 Task: Look for products in the category "Candles & Air Fresheners" from Kate's Magik only.
Action: Mouse moved to (667, 232)
Screenshot: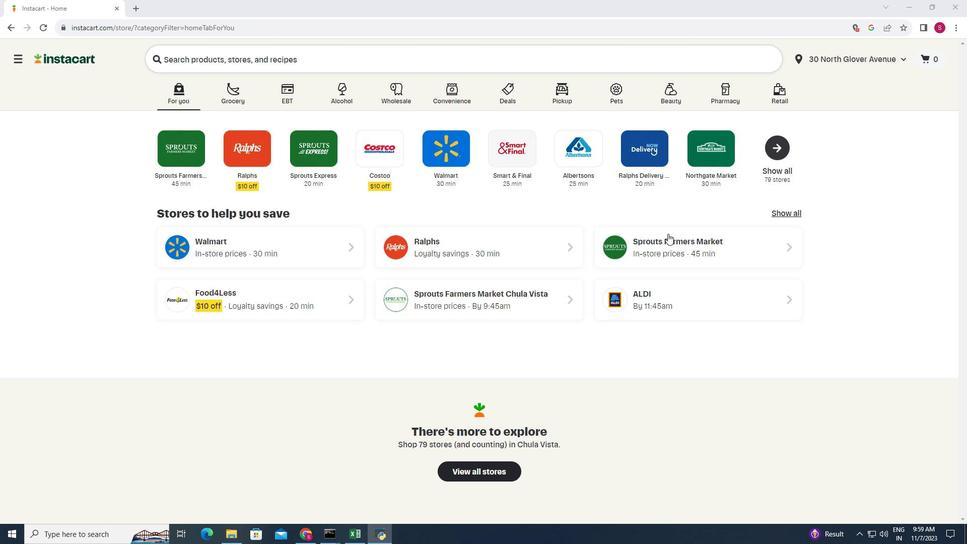 
Action: Mouse pressed left at (667, 232)
Screenshot: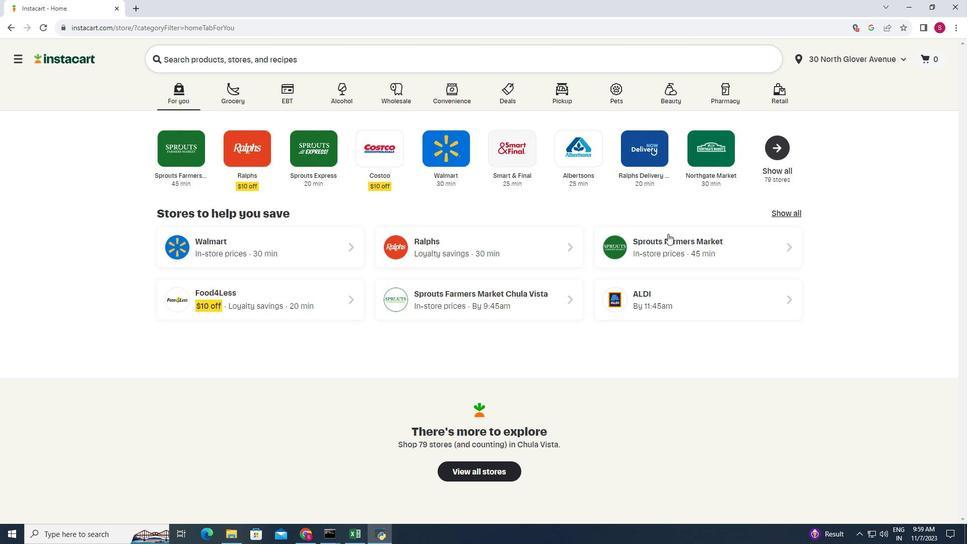 
Action: Mouse moved to (62, 380)
Screenshot: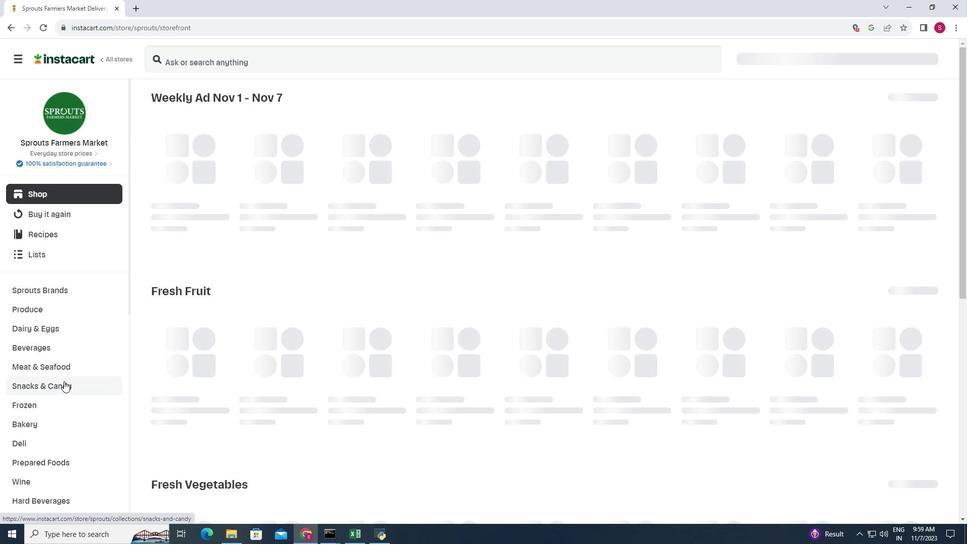 
Action: Mouse scrolled (62, 379) with delta (0, 0)
Screenshot: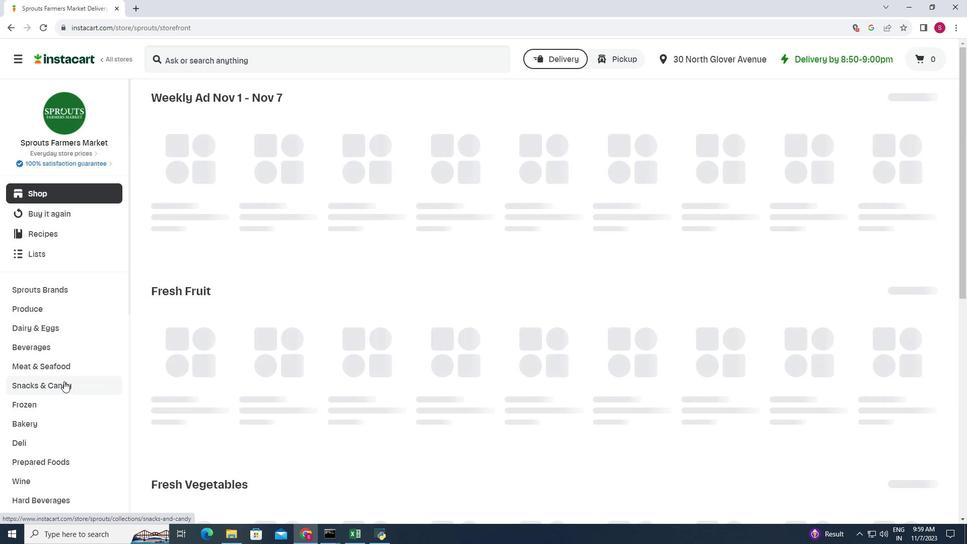 
Action: Mouse scrolled (62, 379) with delta (0, 0)
Screenshot: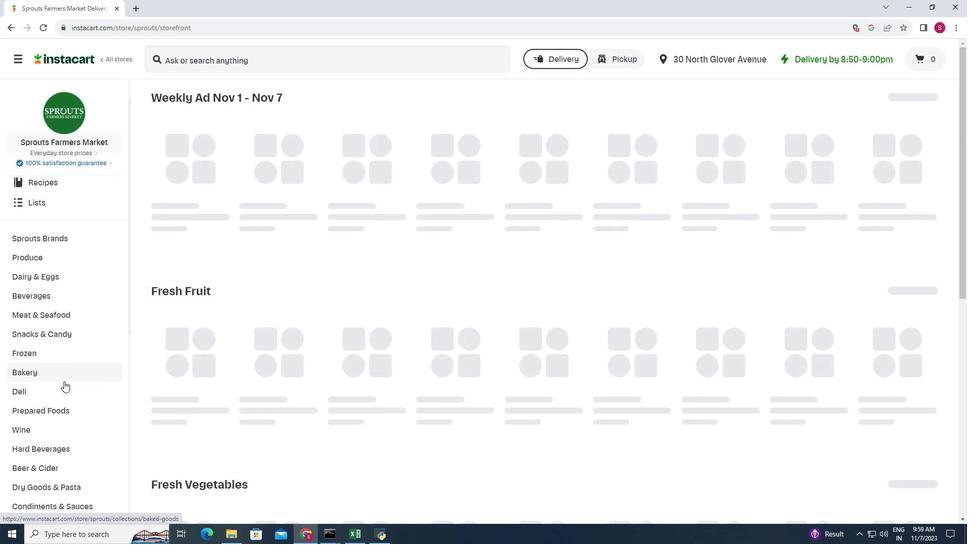 
Action: Mouse scrolled (62, 379) with delta (0, 0)
Screenshot: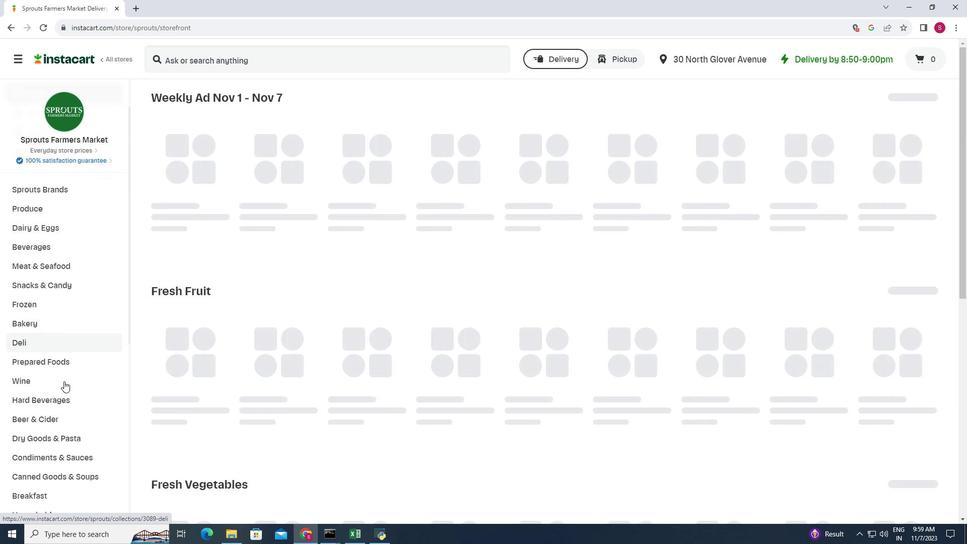 
Action: Mouse scrolled (62, 379) with delta (0, 0)
Screenshot: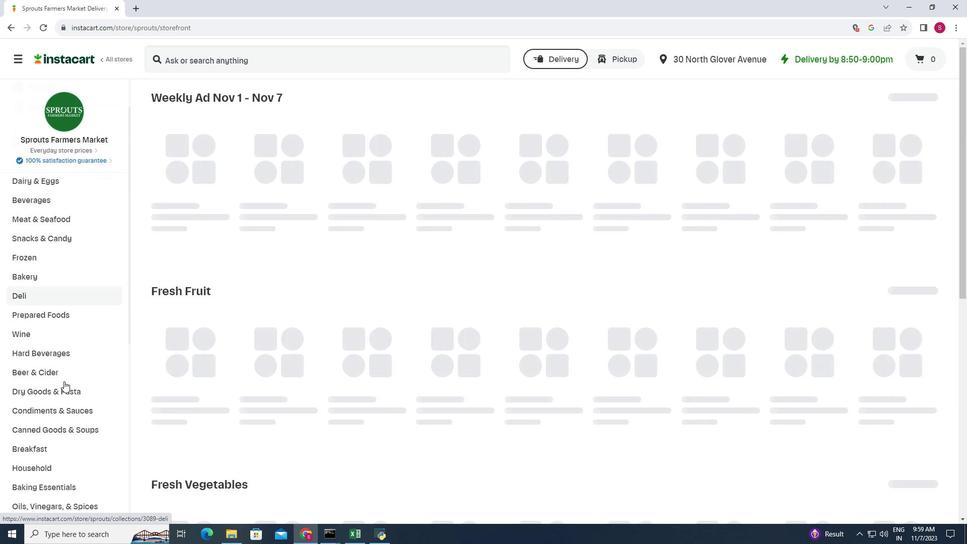 
Action: Mouse moved to (60, 413)
Screenshot: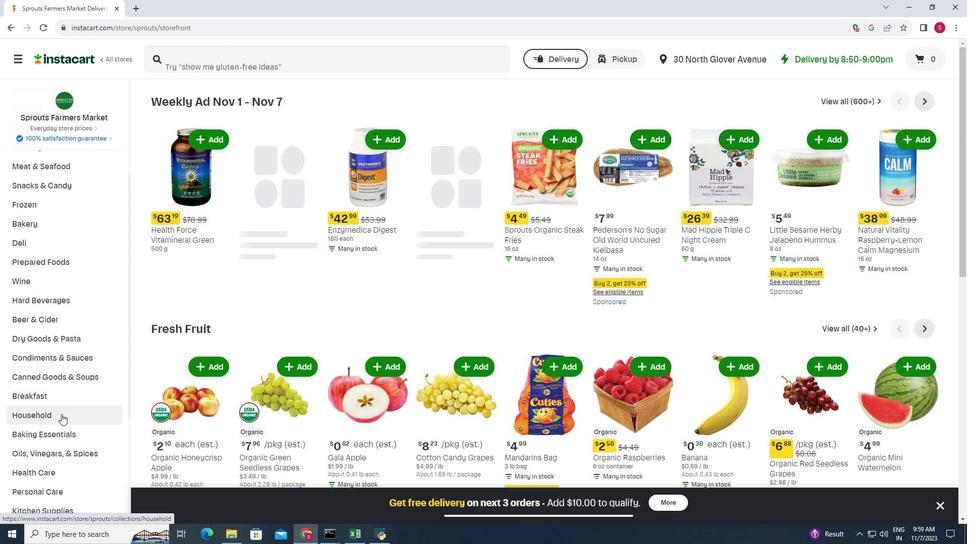 
Action: Mouse pressed left at (60, 413)
Screenshot: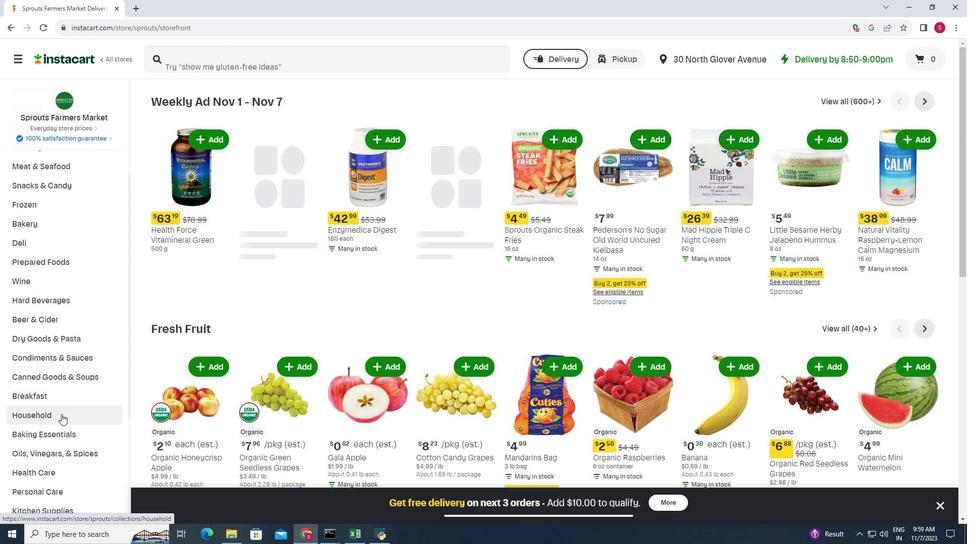 
Action: Mouse moved to (534, 120)
Screenshot: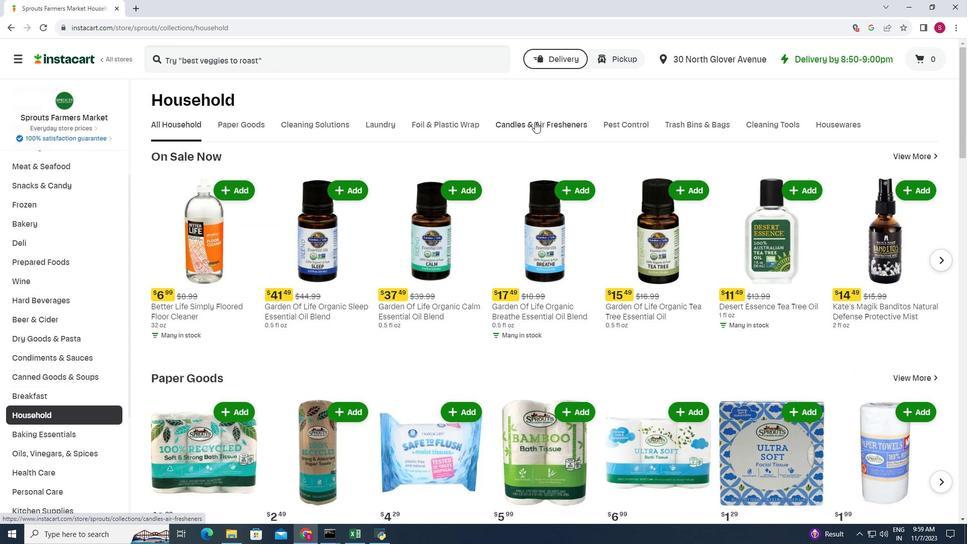 
Action: Mouse pressed left at (534, 120)
Screenshot: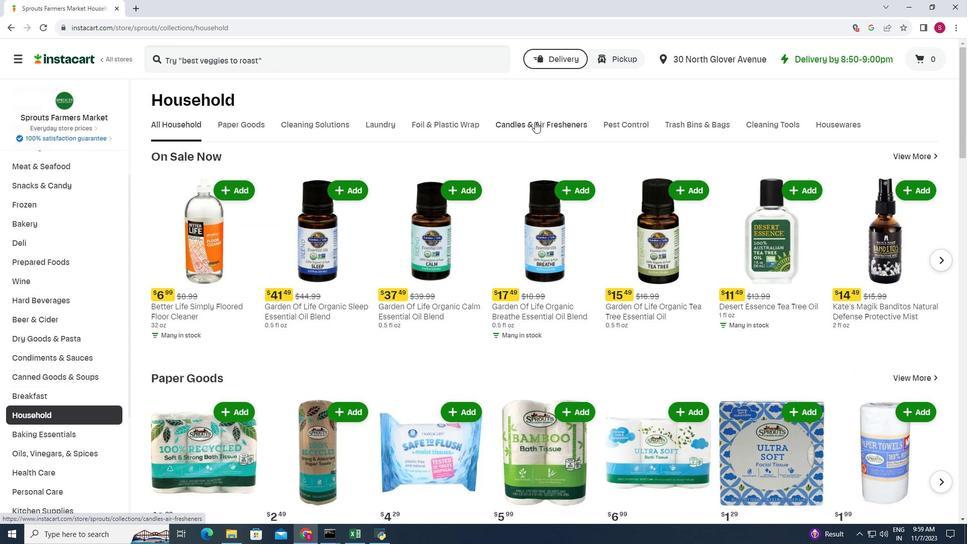 
Action: Mouse moved to (426, 238)
Screenshot: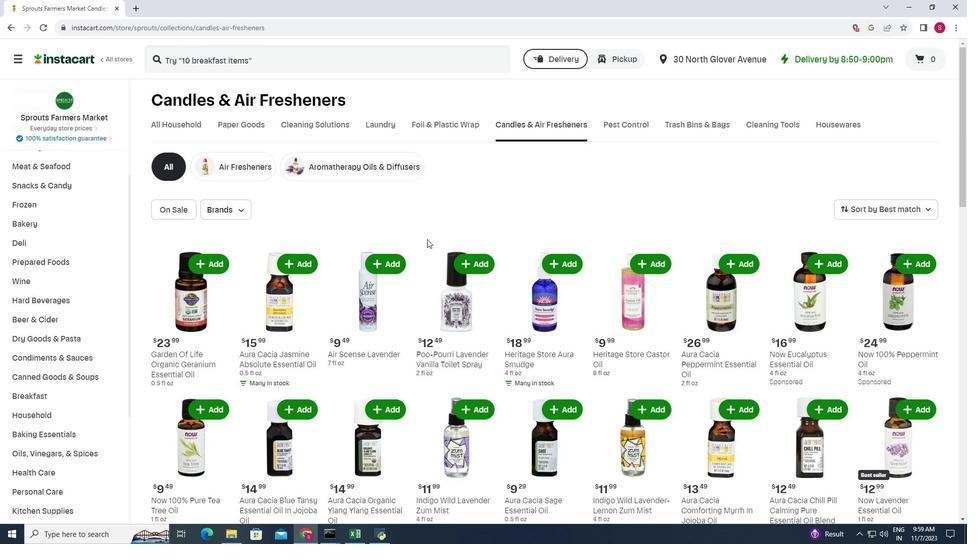 
Action: Mouse scrolled (426, 237) with delta (0, 0)
Screenshot: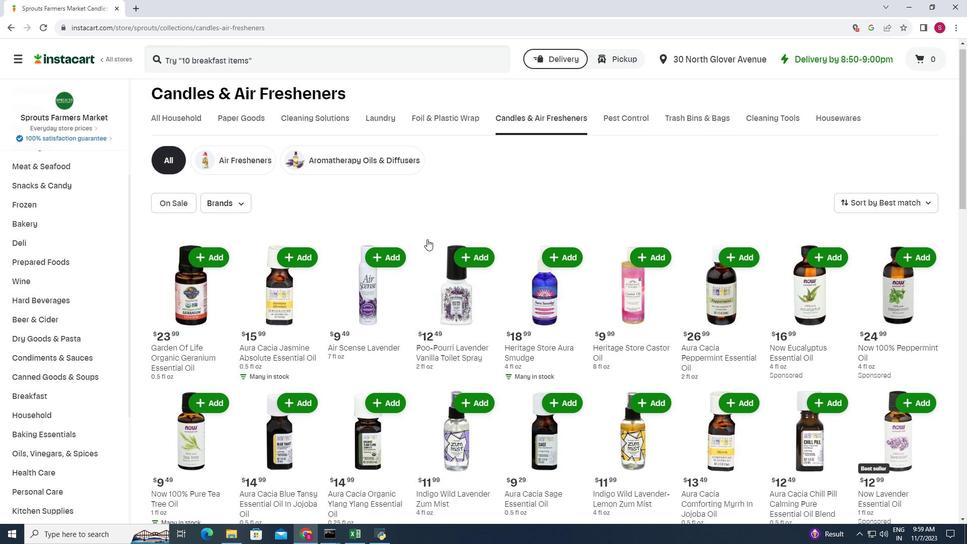 
Action: Mouse moved to (321, 212)
Screenshot: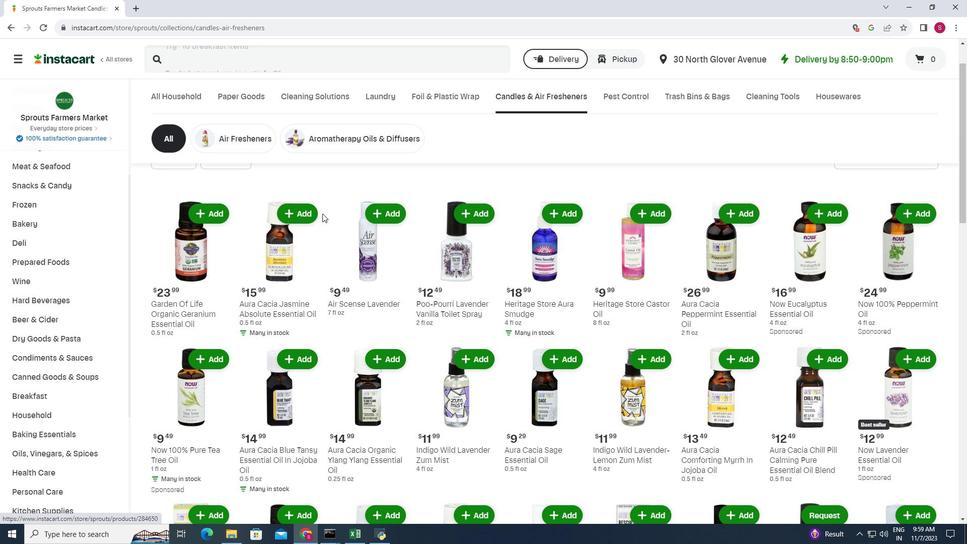 
Action: Mouse scrolled (321, 213) with delta (0, 0)
Screenshot: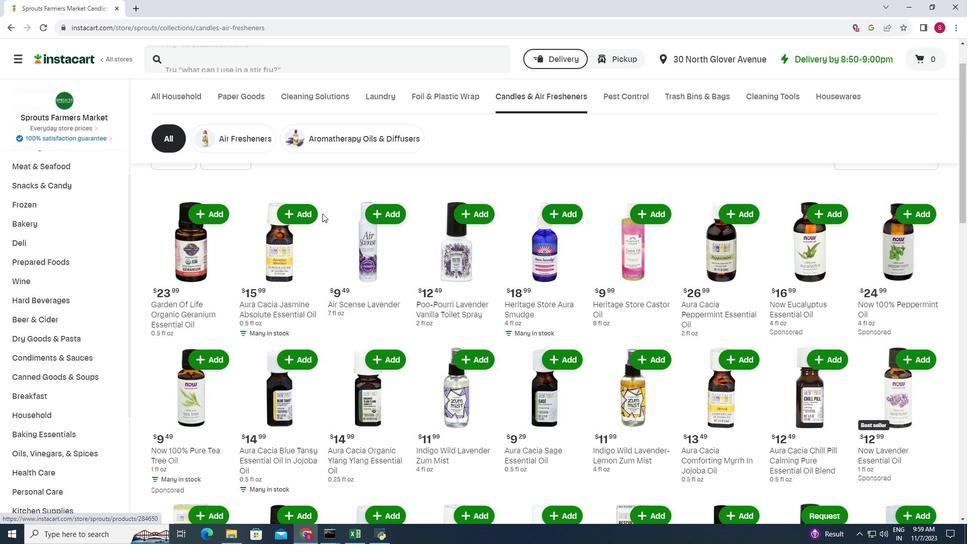 
Action: Mouse scrolled (321, 213) with delta (0, 0)
Screenshot: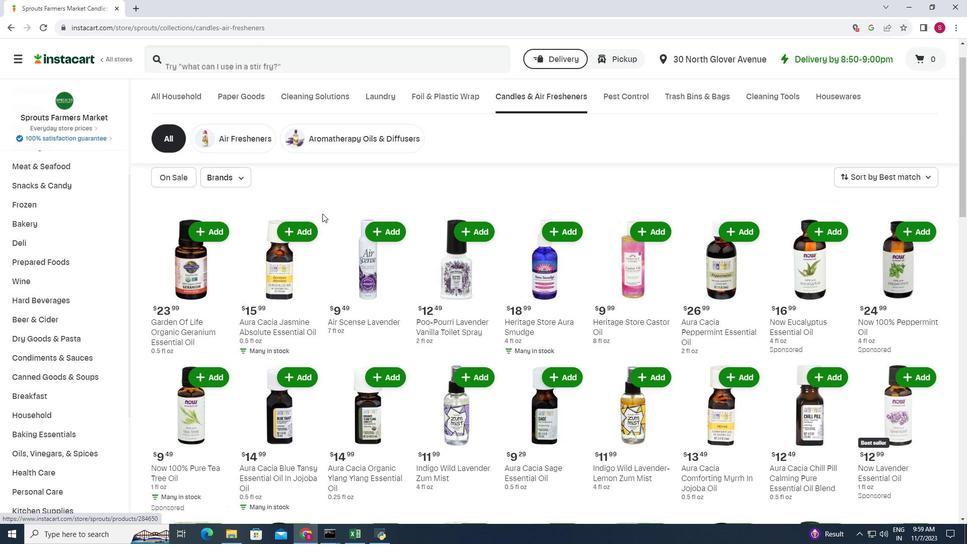 
Action: Mouse moved to (225, 205)
Screenshot: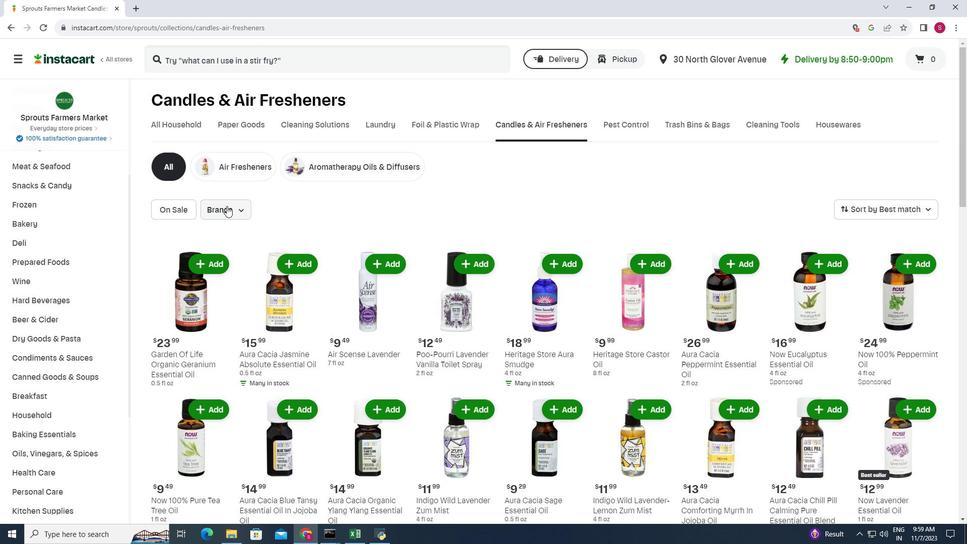 
Action: Mouse pressed left at (225, 205)
Screenshot: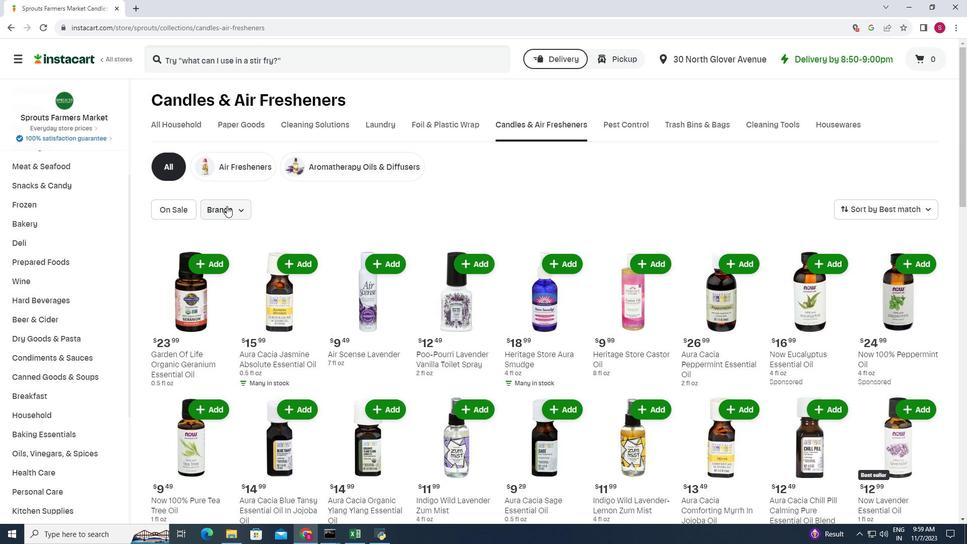 
Action: Mouse moved to (212, 339)
Screenshot: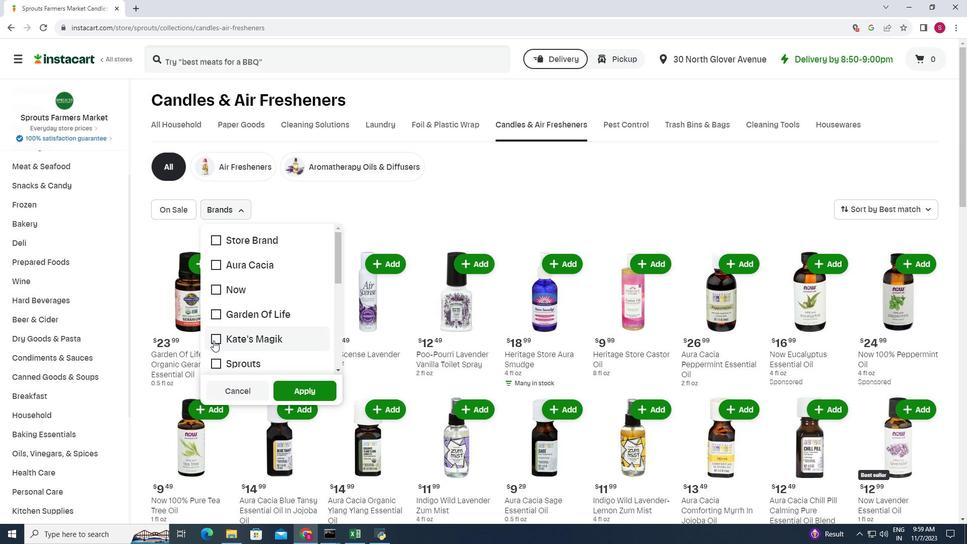 
Action: Mouse pressed left at (212, 339)
Screenshot: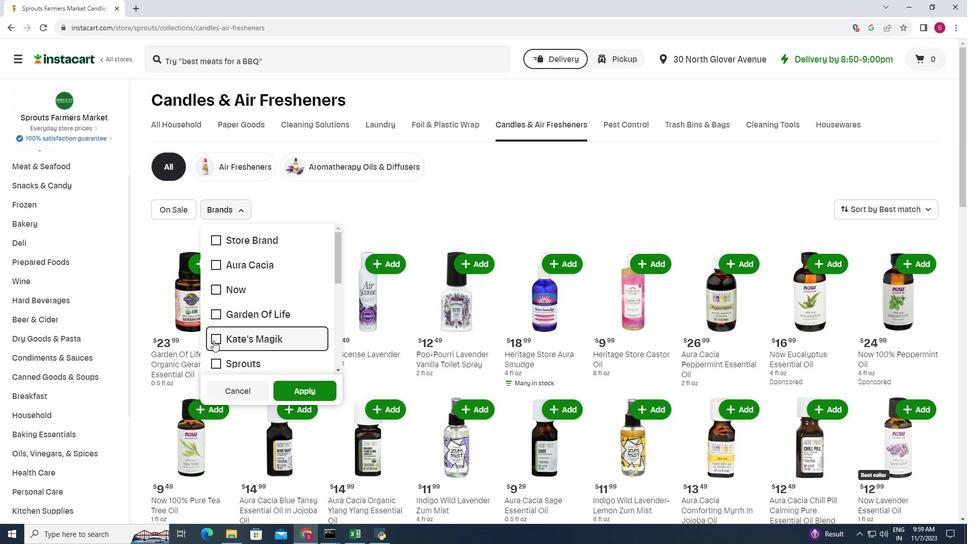 
Action: Mouse moved to (305, 391)
Screenshot: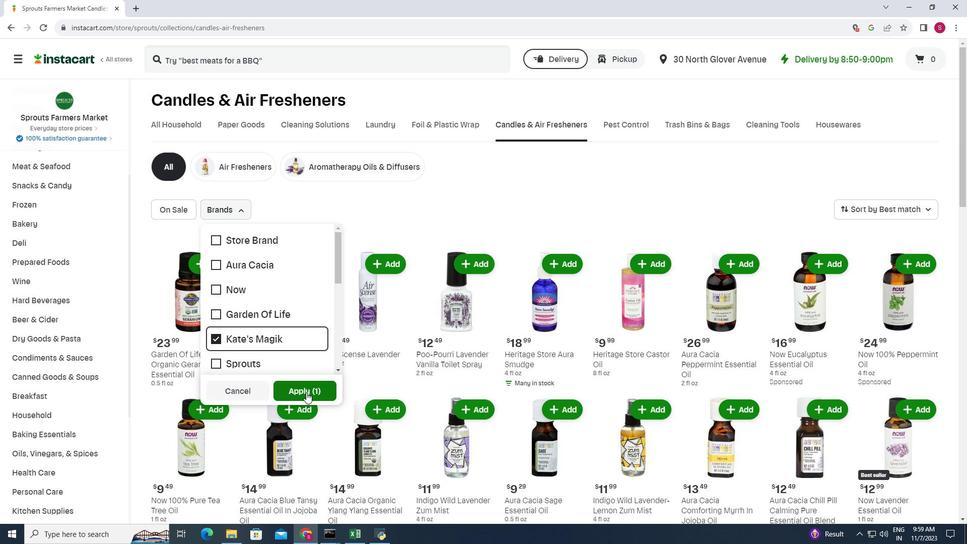 
Action: Mouse pressed left at (305, 391)
Screenshot: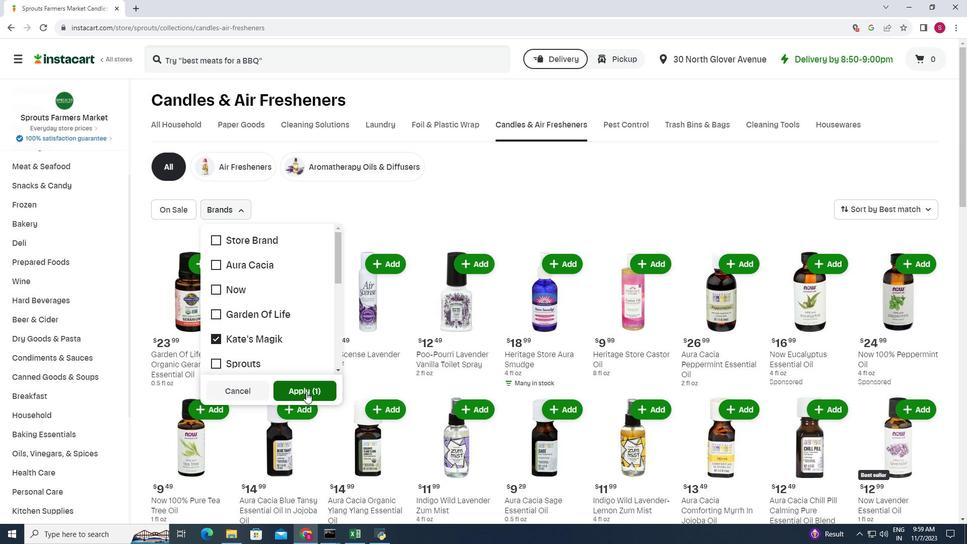 
Action: Mouse moved to (434, 222)
Screenshot: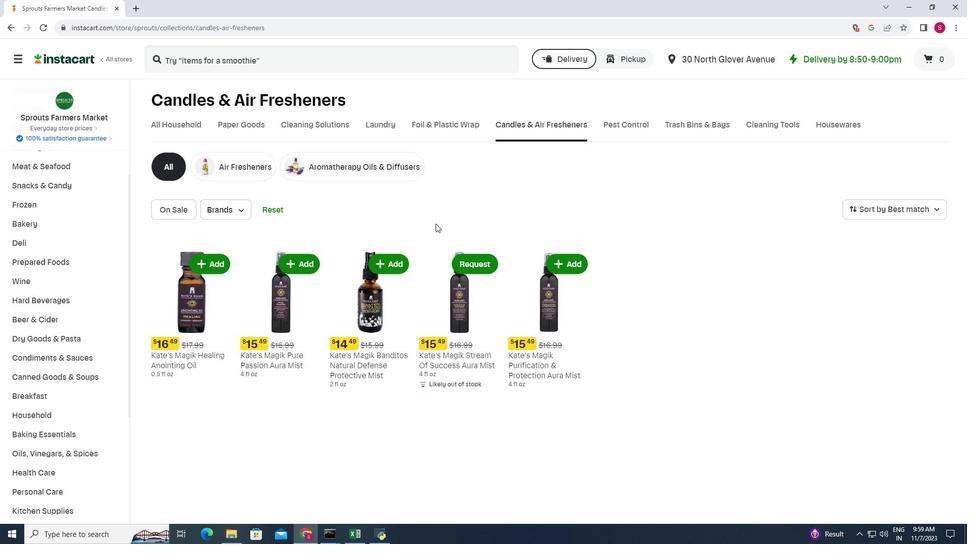 
